 Task: Create New Customer with Customer Name: Private Shopping Trading Co, Billing Address Line1: 138 Finwood Road, Billing Address Line2:  Red Bank, Billing Address Line3:  New Jersey 07701, Cell Number: 205-373-8641
Action: Mouse pressed left at (155, 29)
Screenshot: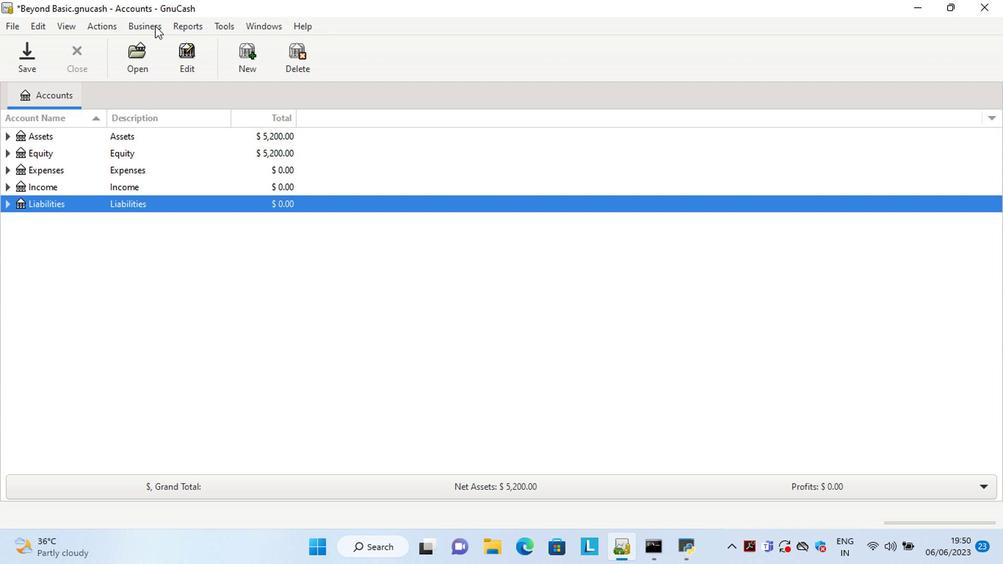 
Action: Mouse moved to (307, 64)
Screenshot: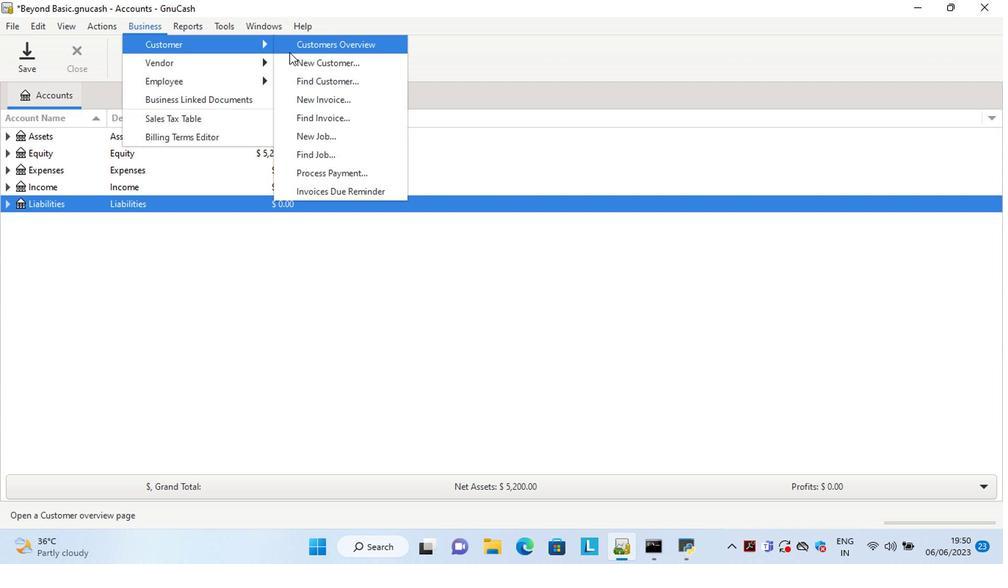 
Action: Mouse pressed left at (307, 64)
Screenshot: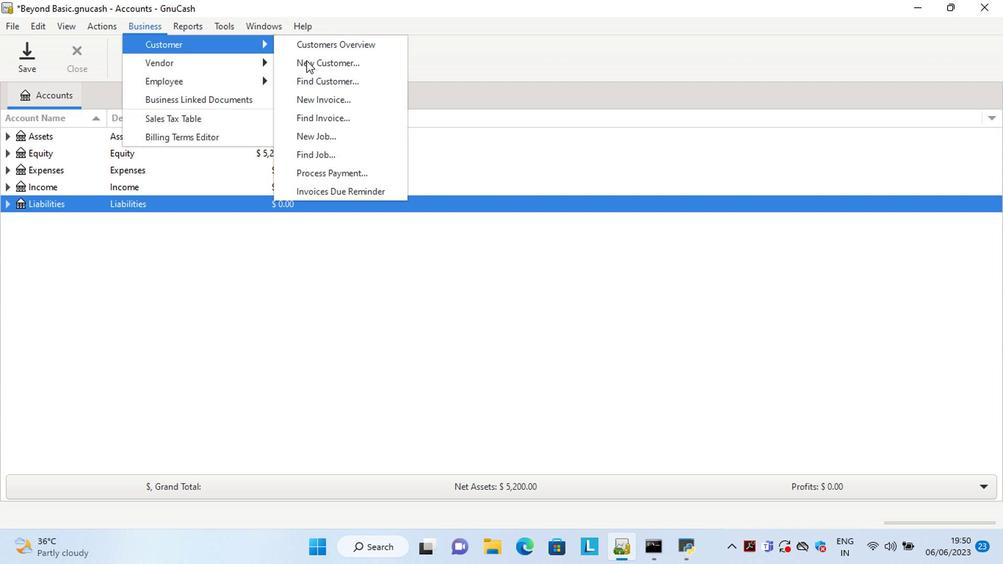
Action: Mouse moved to (848, 361)
Screenshot: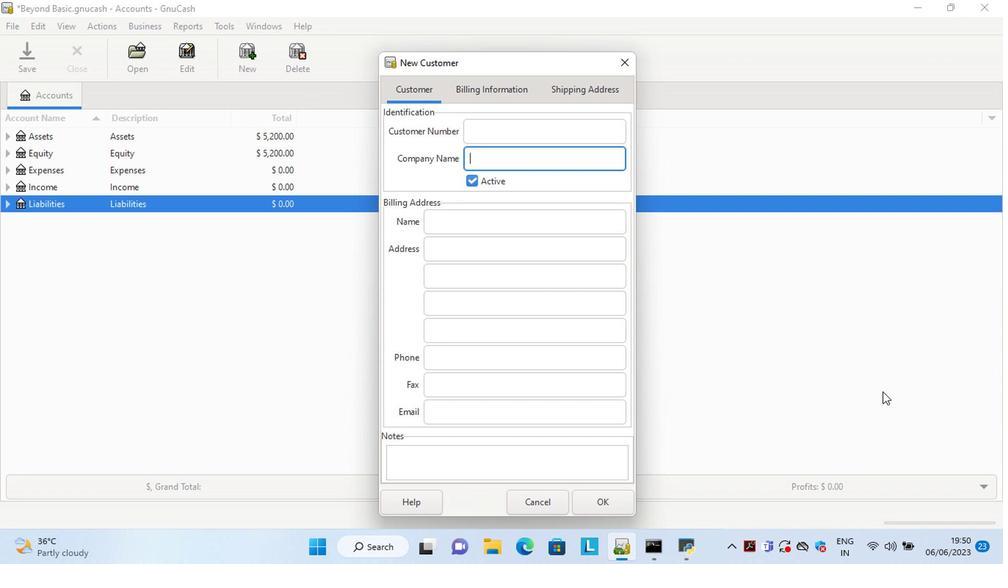 
Action: Key pressed <Key.shift>Private<Key.space><Key.shift>Shopping<Key.space><Key.shift>Trading<Key.space><Key.shift>Co<Key.tab><Key.tab><Key.tab>138<Key.space><Key.shift>Finwood<Key.space><Key.shift>Road<Key.tab><Key.shift>Re<Key.tab><Key.shift>ne<Key.tab><Key.tab>205-373-8641
Screenshot: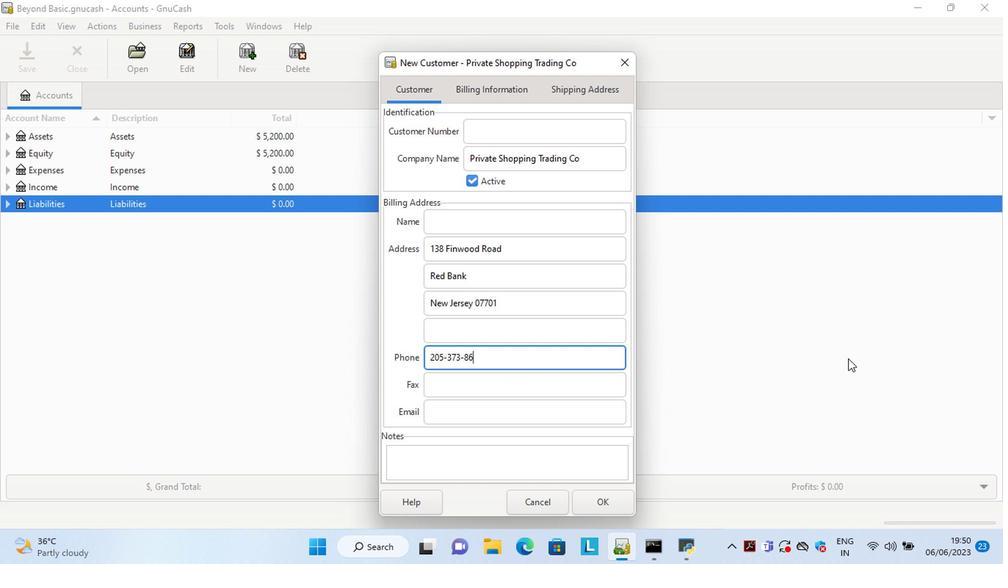 
Action: Mouse moved to (612, 505)
Screenshot: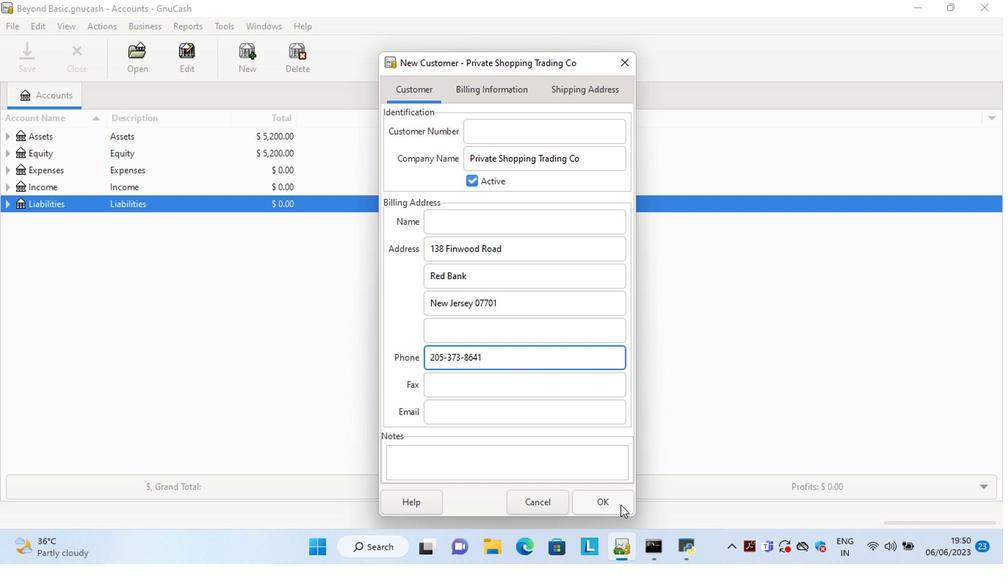 
Action: Mouse pressed left at (612, 505)
Screenshot: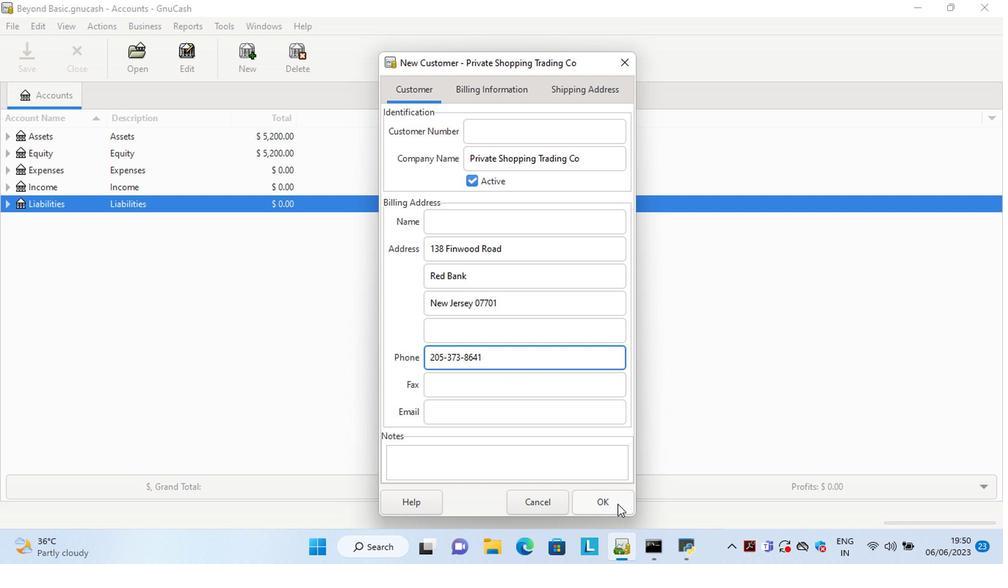 
